Task: Create a section Customer Satisfaction Sprint and in the section, add a milestone Business Continuity Planning in the project AgileRadius
Action: Mouse moved to (76, 243)
Screenshot: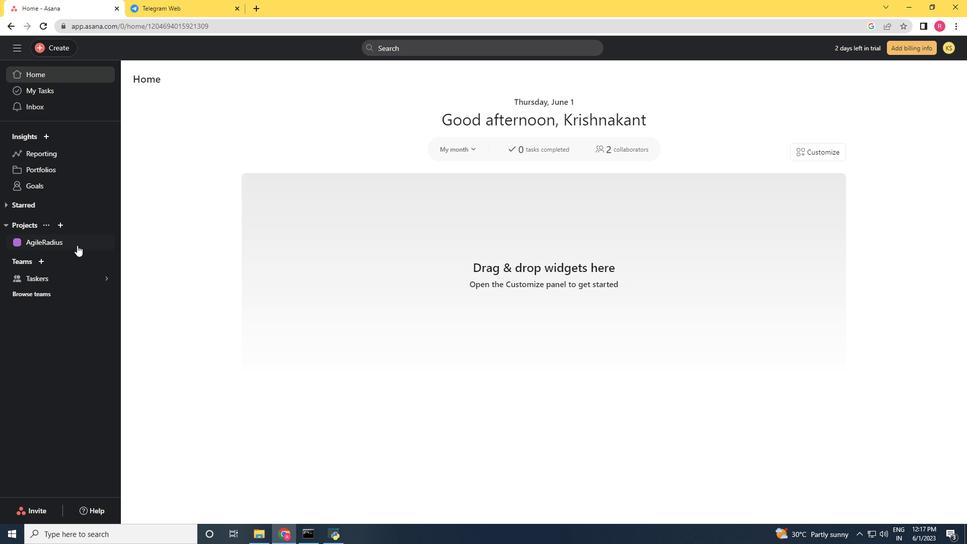 
Action: Mouse pressed left at (76, 243)
Screenshot: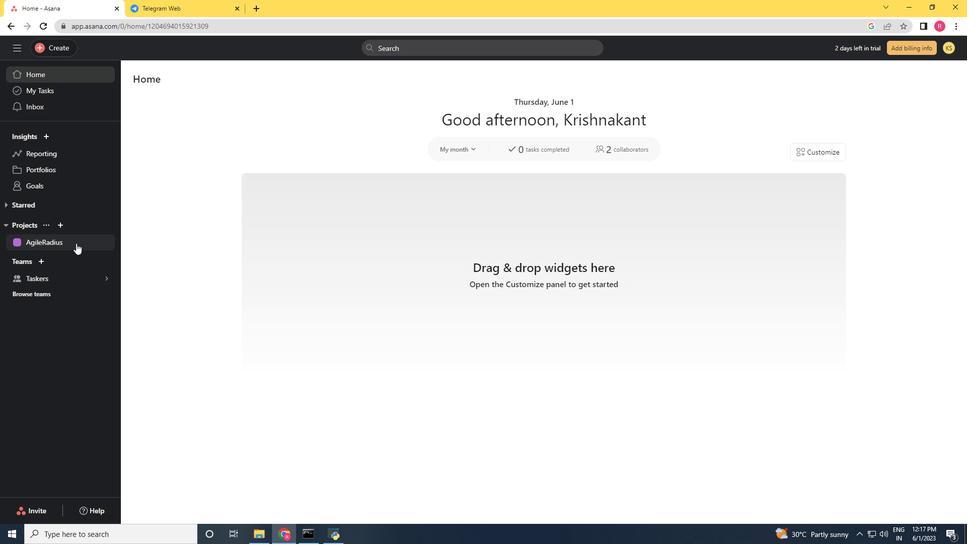 
Action: Mouse moved to (156, 345)
Screenshot: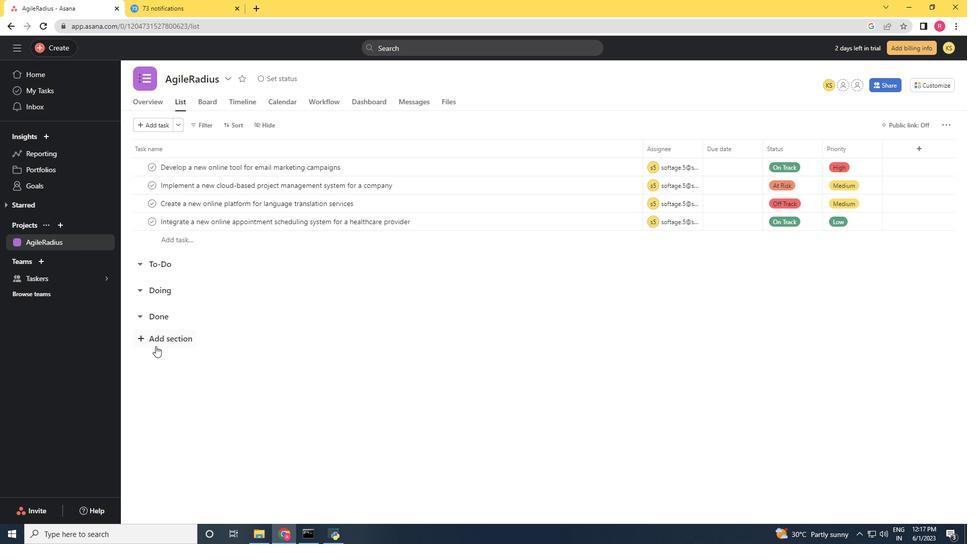 
Action: Mouse pressed left at (156, 345)
Screenshot: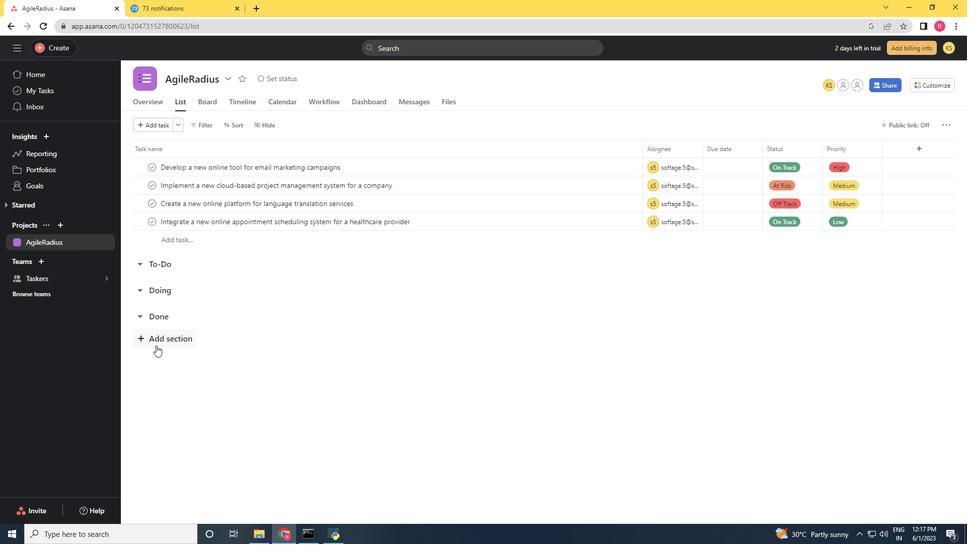 
Action: Mouse moved to (156, 345)
Screenshot: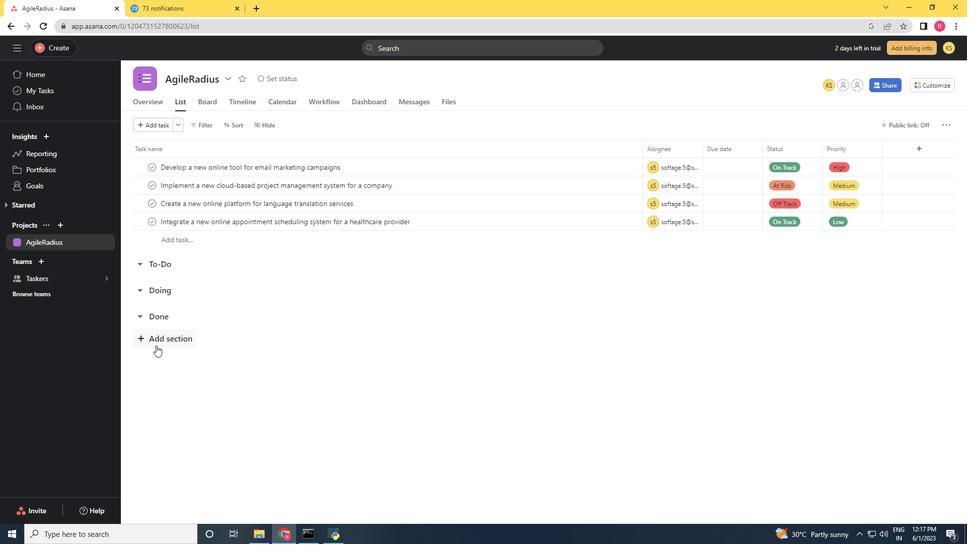 
Action: Key pressed <Key.shift>Customer<Key.space><Key.shift>Satisfaction<Key.space><Key.shift>Sprint<Key.enter><Key.enter><Key.shift><Key.shift><Key.shift>Business<Key.space><Key.shift>Continuity<Key.space><Key.shift>Planning
Screenshot: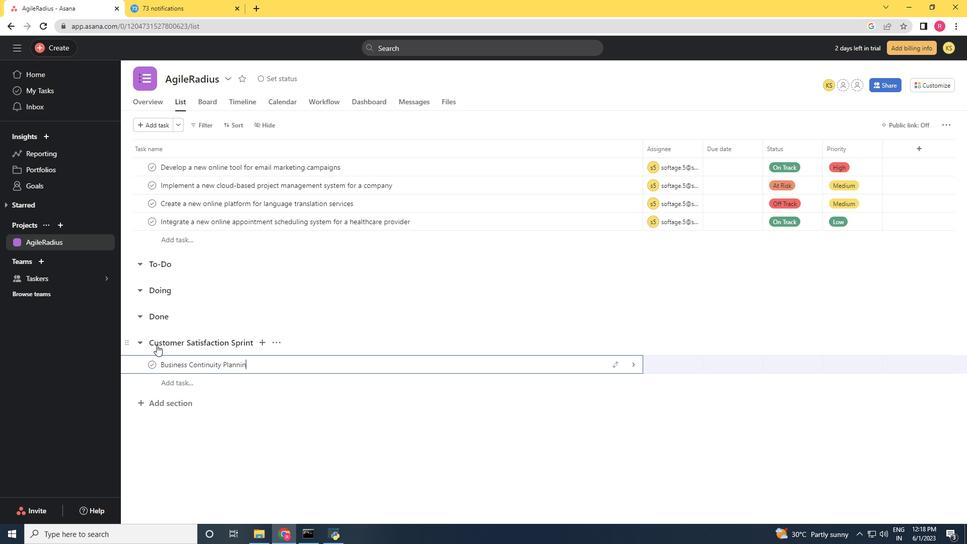 
Action: Mouse moved to (334, 361)
Screenshot: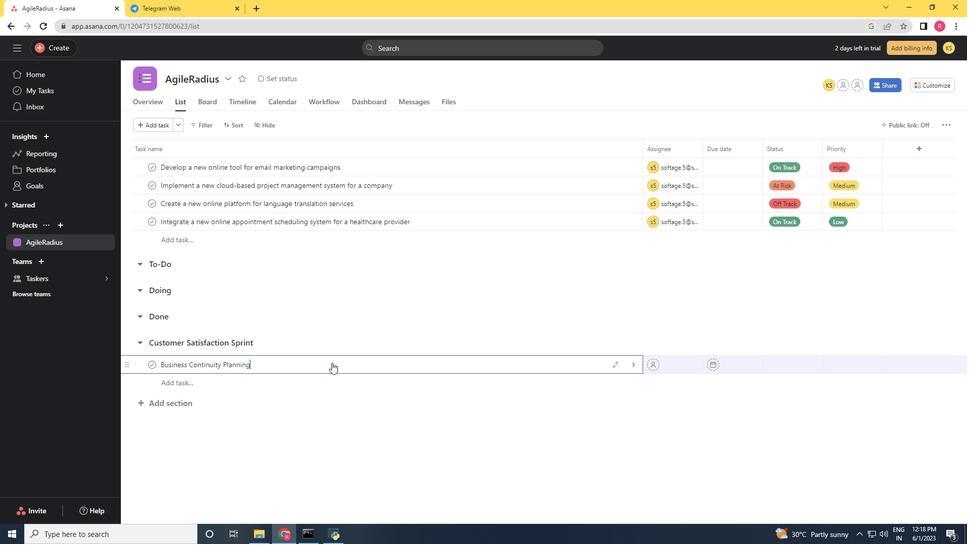 
Action: Mouse pressed right at (334, 361)
Screenshot: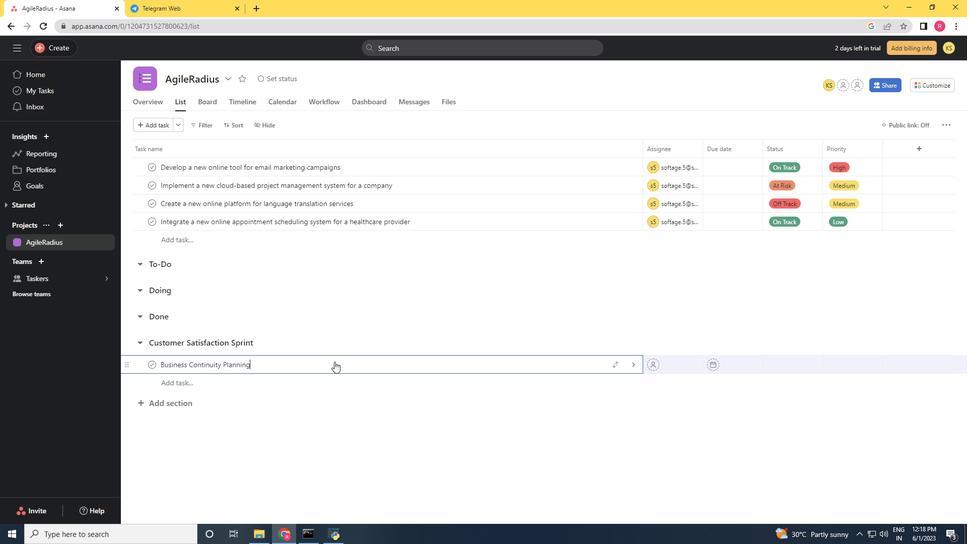 
Action: Mouse moved to (388, 315)
Screenshot: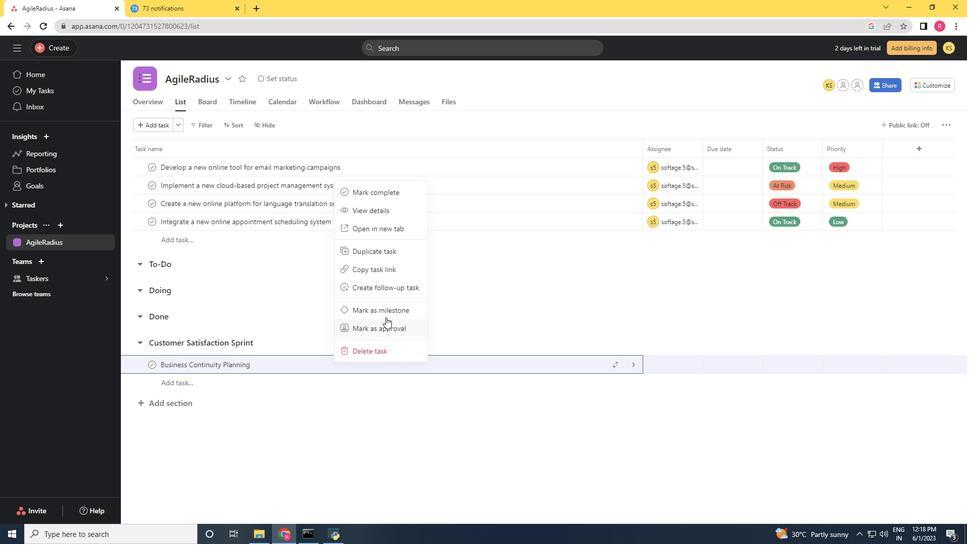 
Action: Mouse pressed left at (388, 315)
Screenshot: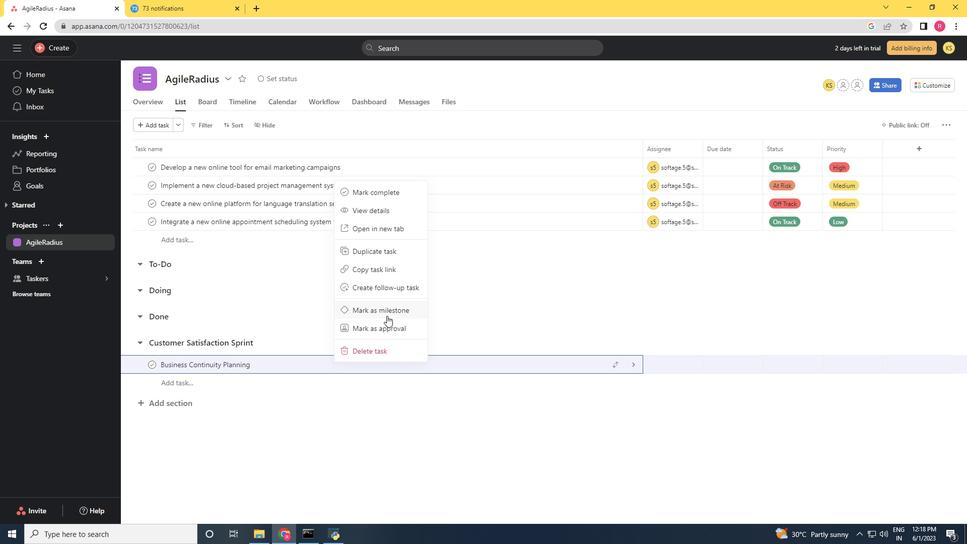 
Action: Mouse moved to (377, 330)
Screenshot: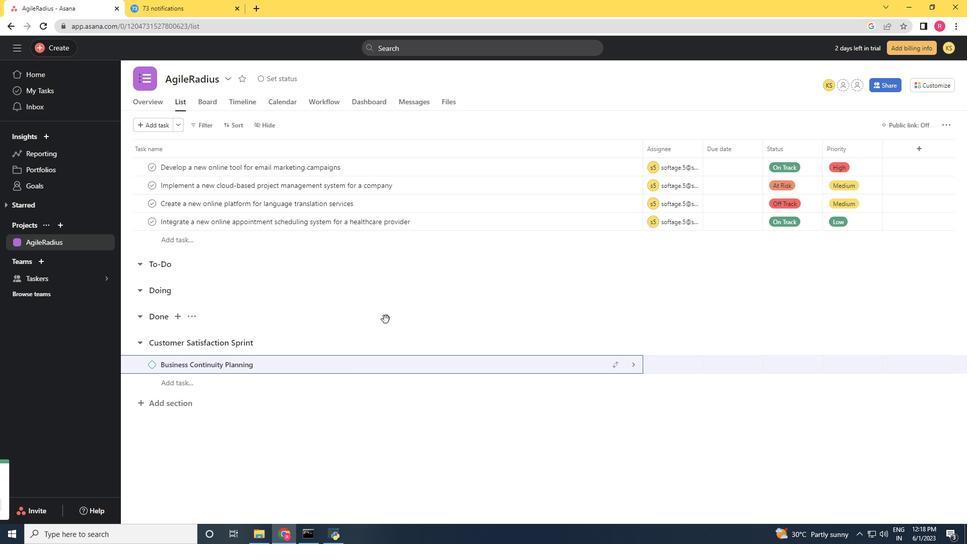 
